 Task: Add the task  Implement version control for better code management to the section Bug Bash in the project TracePlan and add a Due Date to the respective task as 2023/09/08.
Action: Mouse moved to (443, 472)
Screenshot: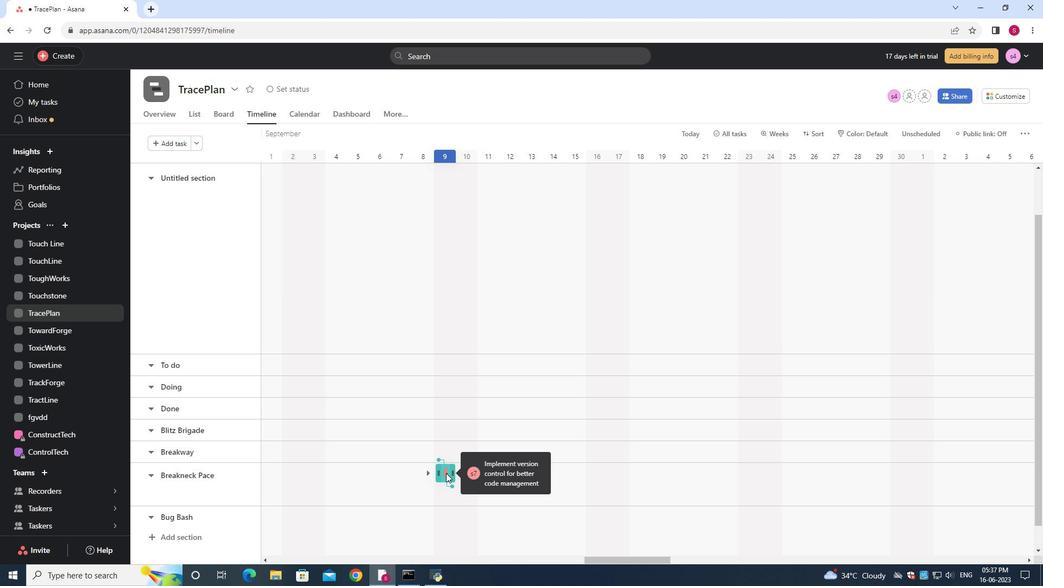 
Action: Mouse pressed left at (443, 472)
Screenshot: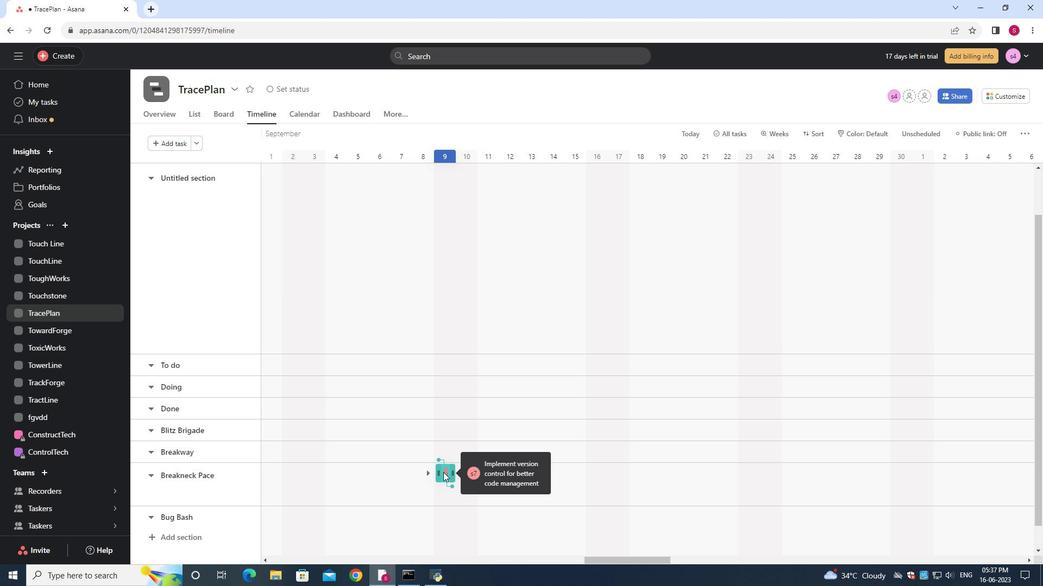
Action: Mouse moved to (402, 489)
Screenshot: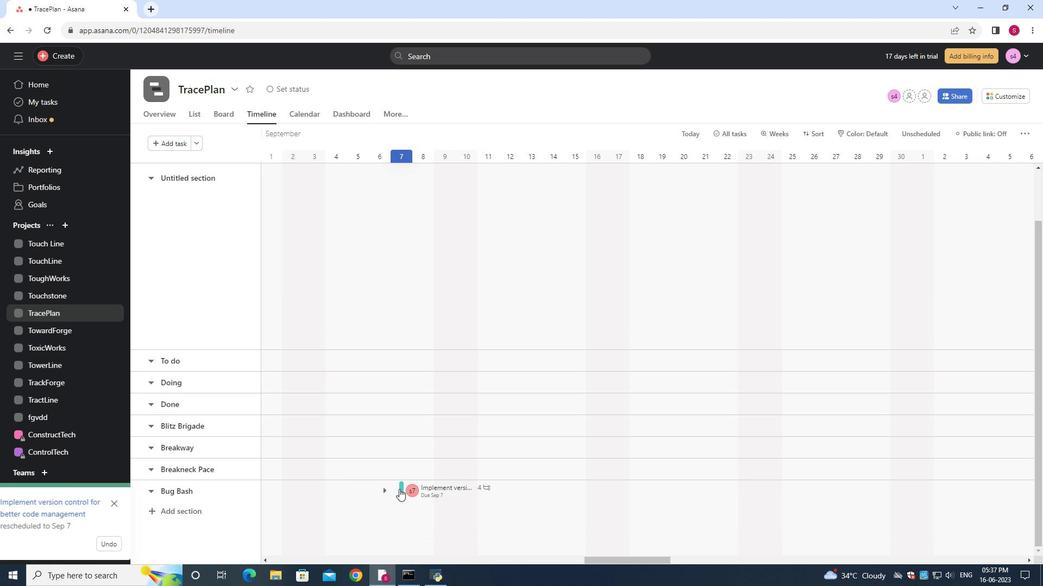 
Action: Mouse pressed left at (402, 489)
Screenshot: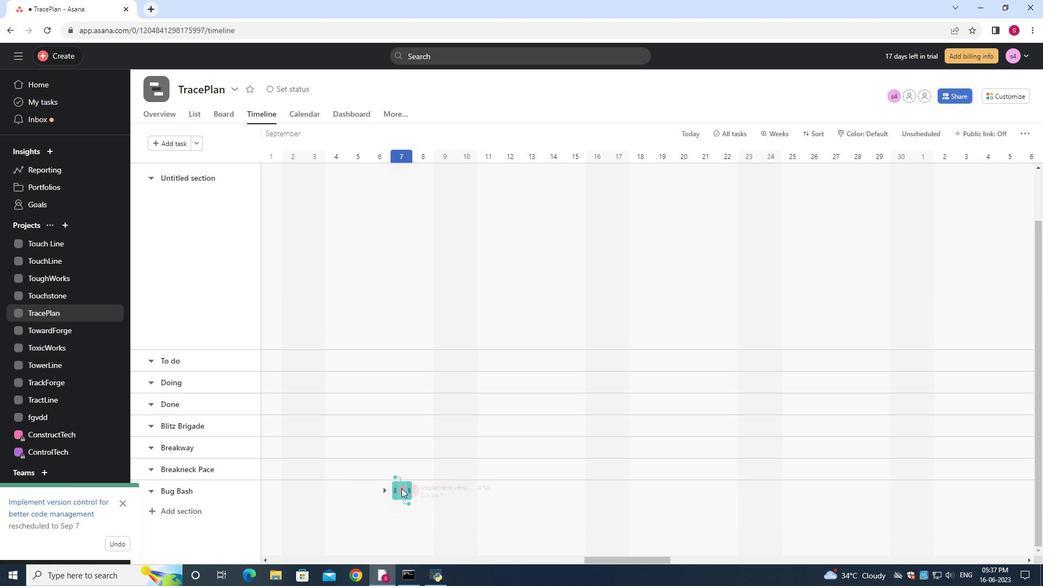 
Action: Mouse moved to (797, 222)
Screenshot: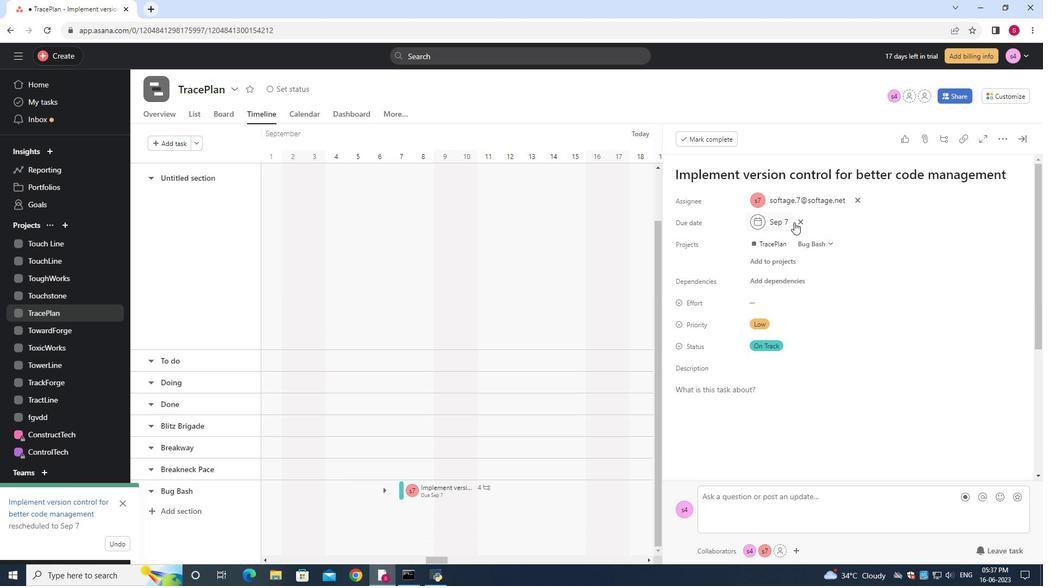 
Action: Mouse pressed left at (797, 222)
Screenshot: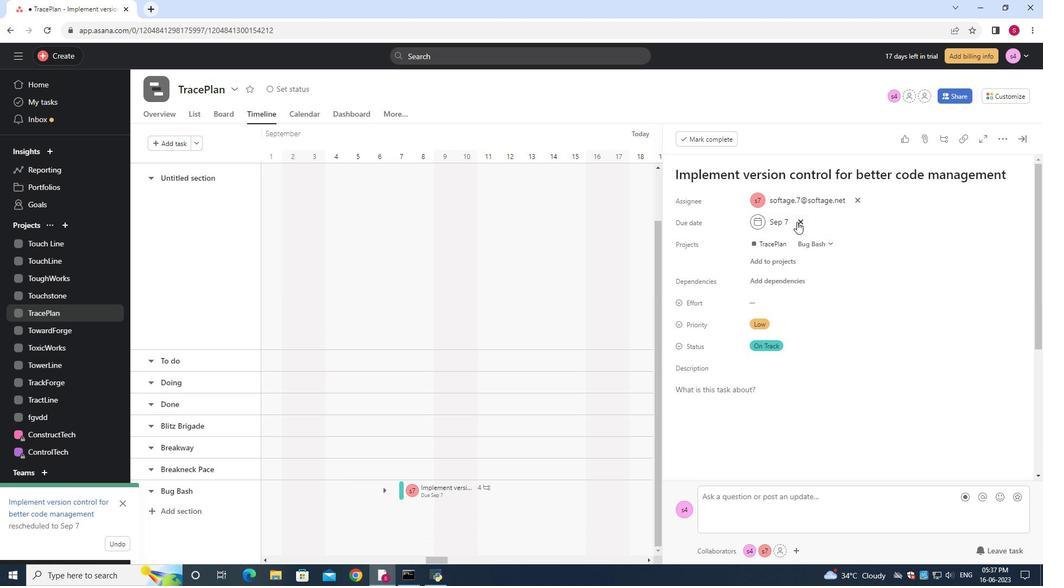 
Action: Mouse moved to (787, 225)
Screenshot: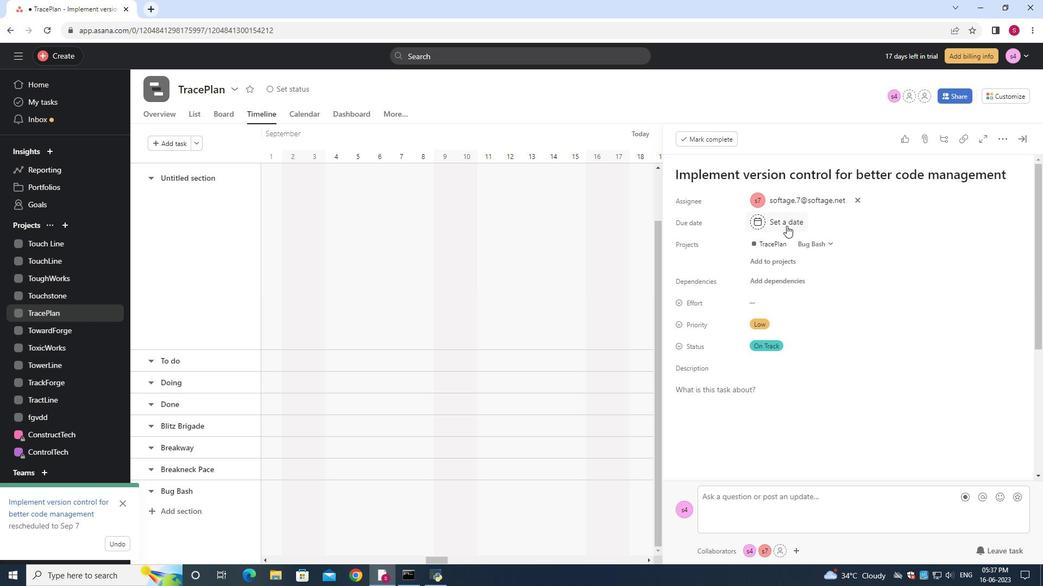 
Action: Mouse pressed left at (787, 225)
Screenshot: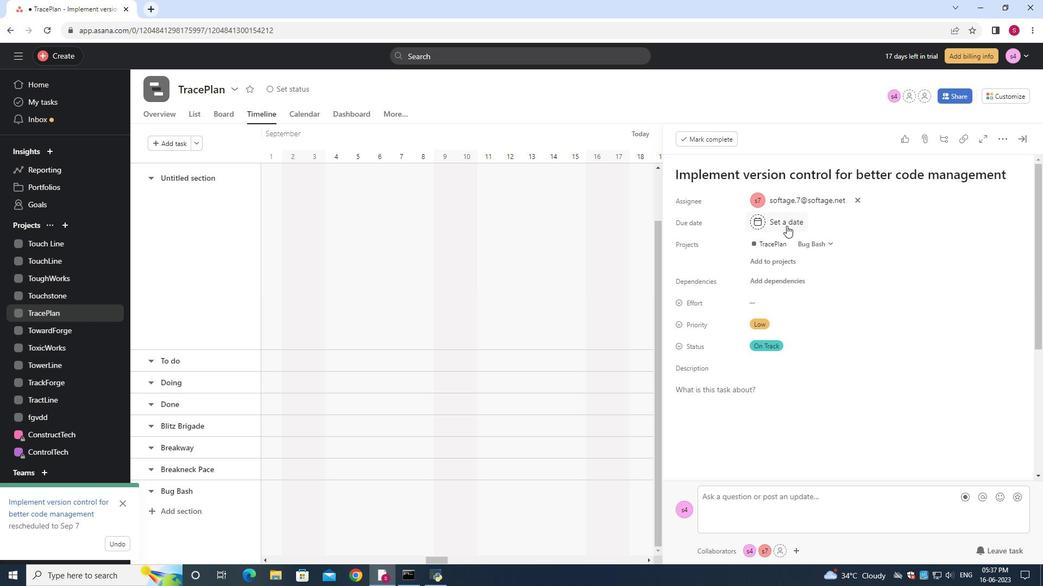 
Action: Mouse moved to (839, 260)
Screenshot: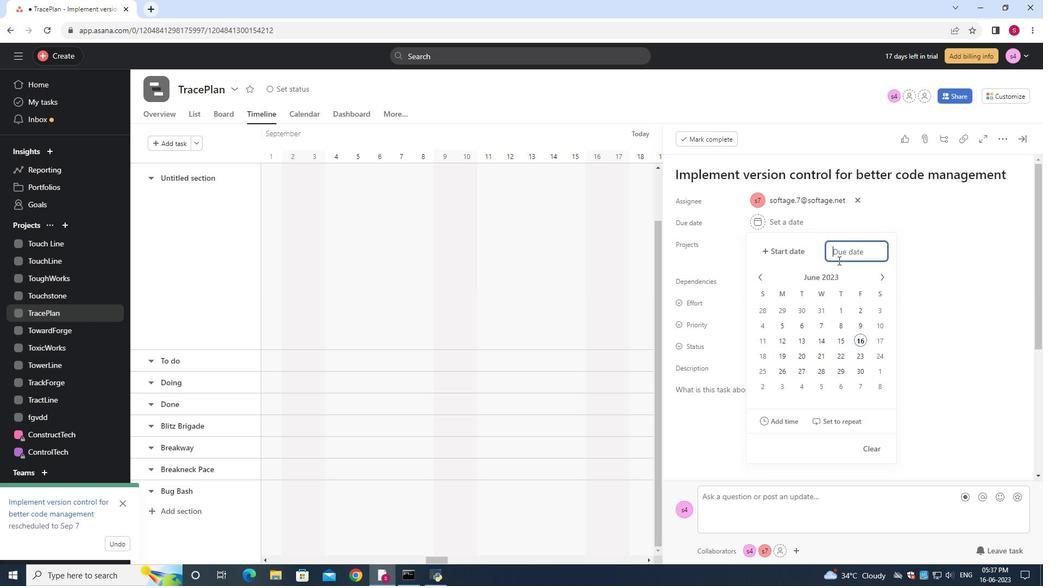 
Action: Key pressed 2023/09/08<Key.enter>
Screenshot: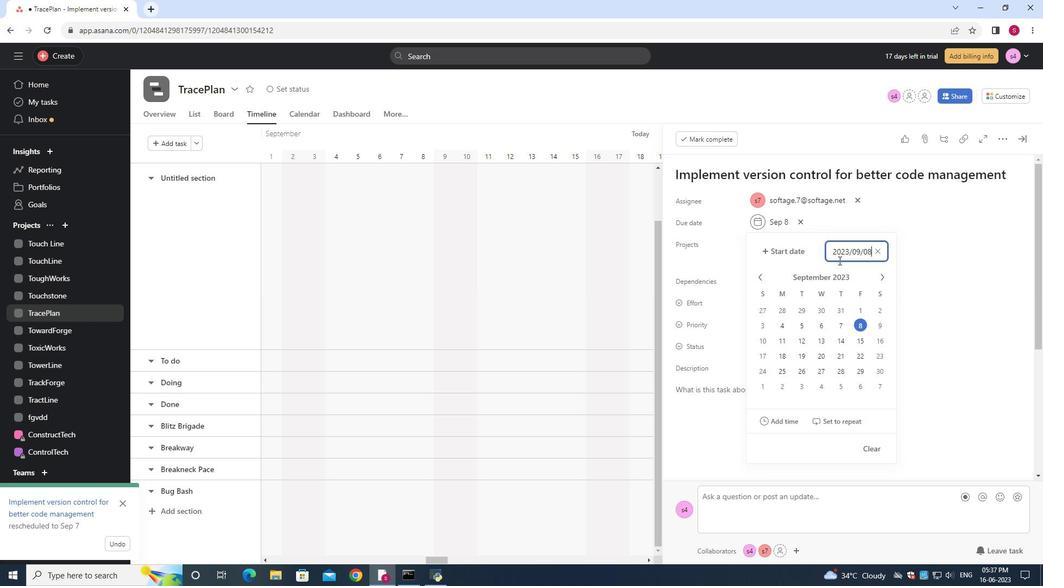
Action: Mouse moved to (835, 258)
Screenshot: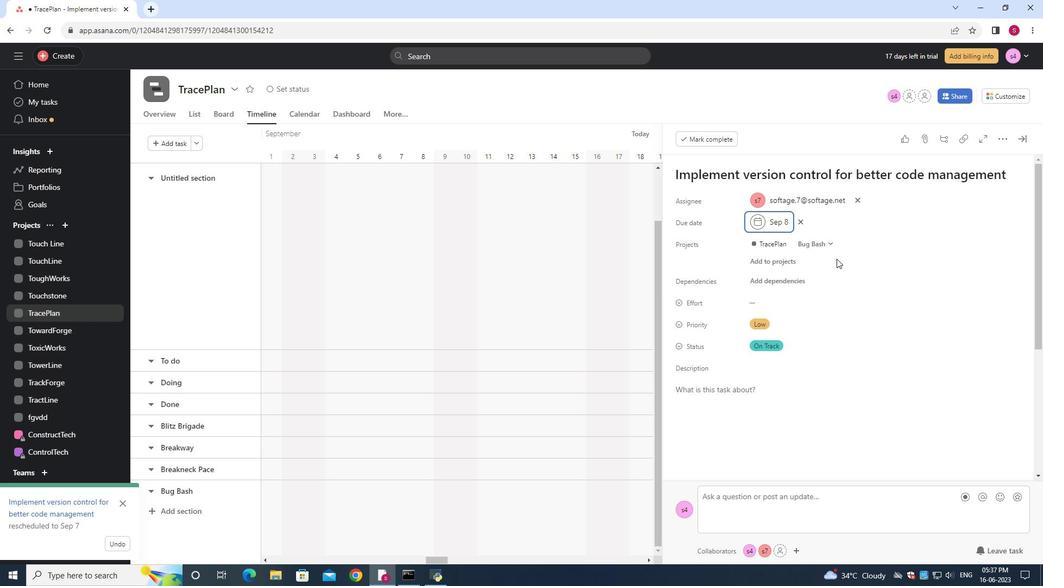 
